 Task: select a rule when a card is emailed into the board by me.
Action: Mouse moved to (1004, 262)
Screenshot: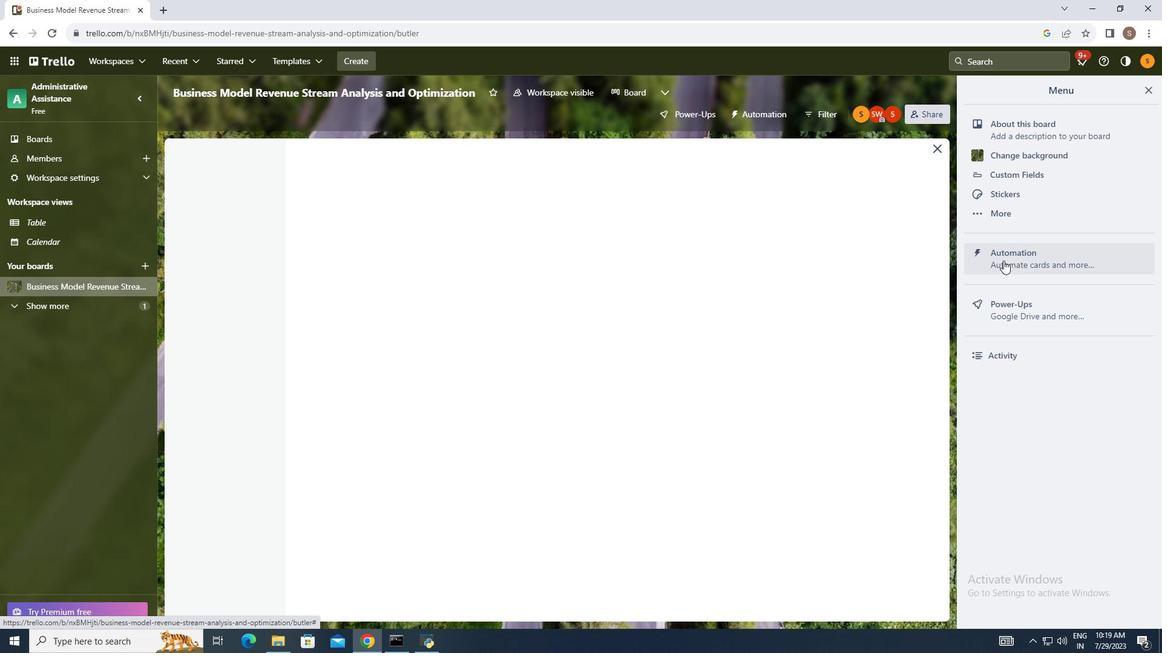 
Action: Mouse pressed left at (1004, 262)
Screenshot: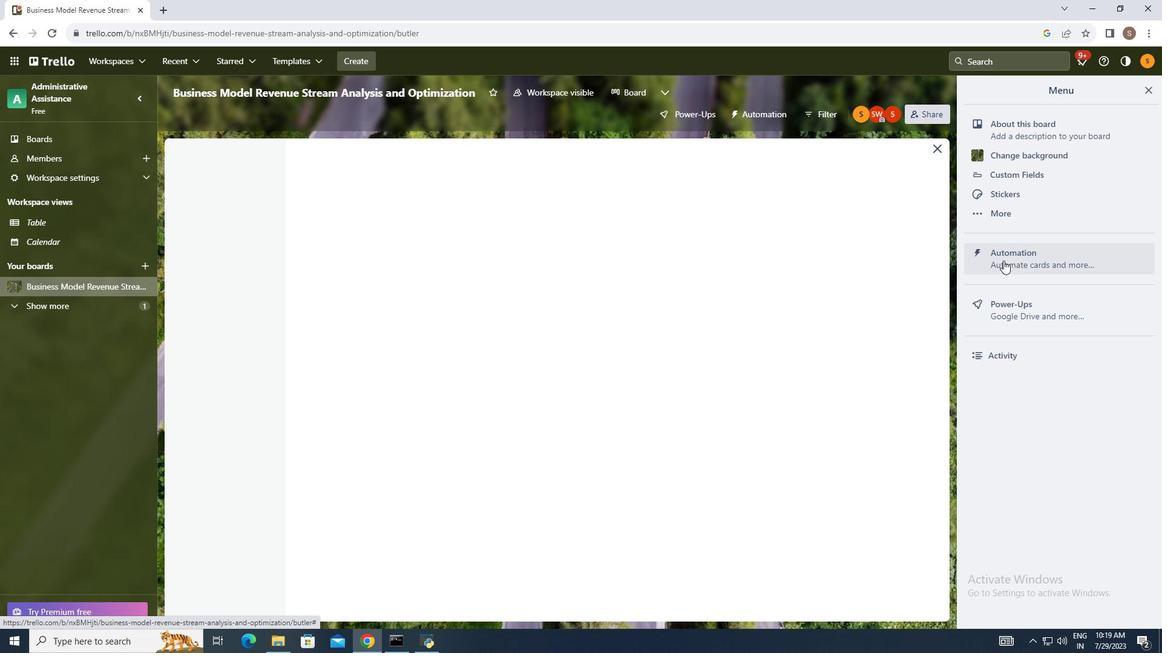 
Action: Mouse moved to (219, 223)
Screenshot: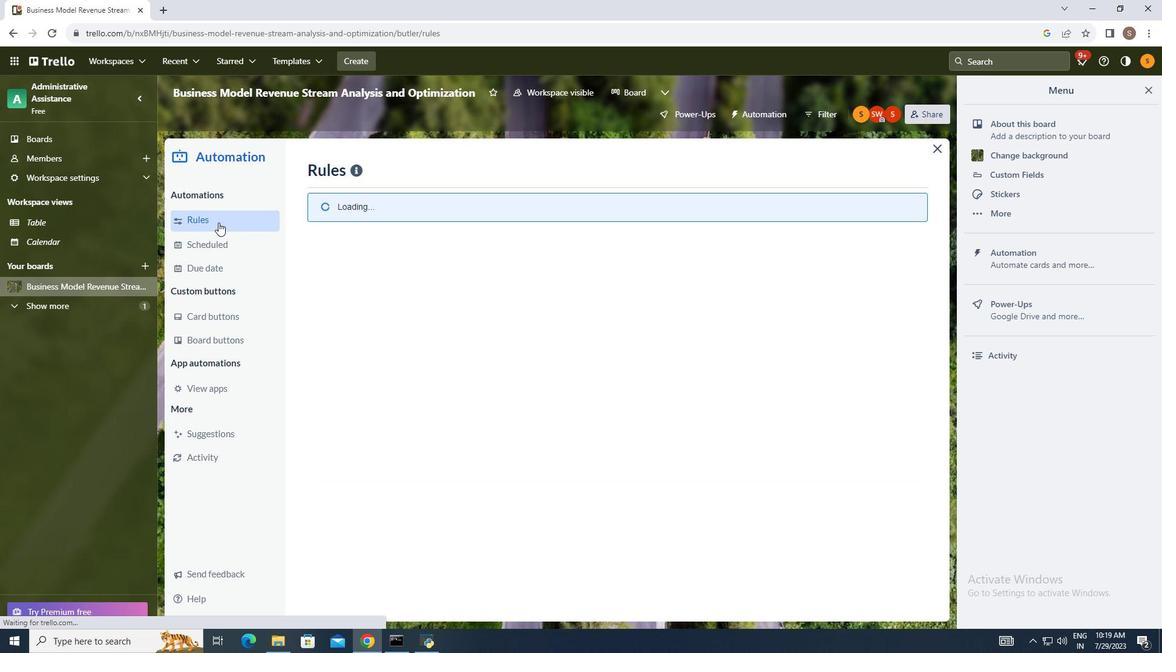 
Action: Mouse pressed left at (219, 223)
Screenshot: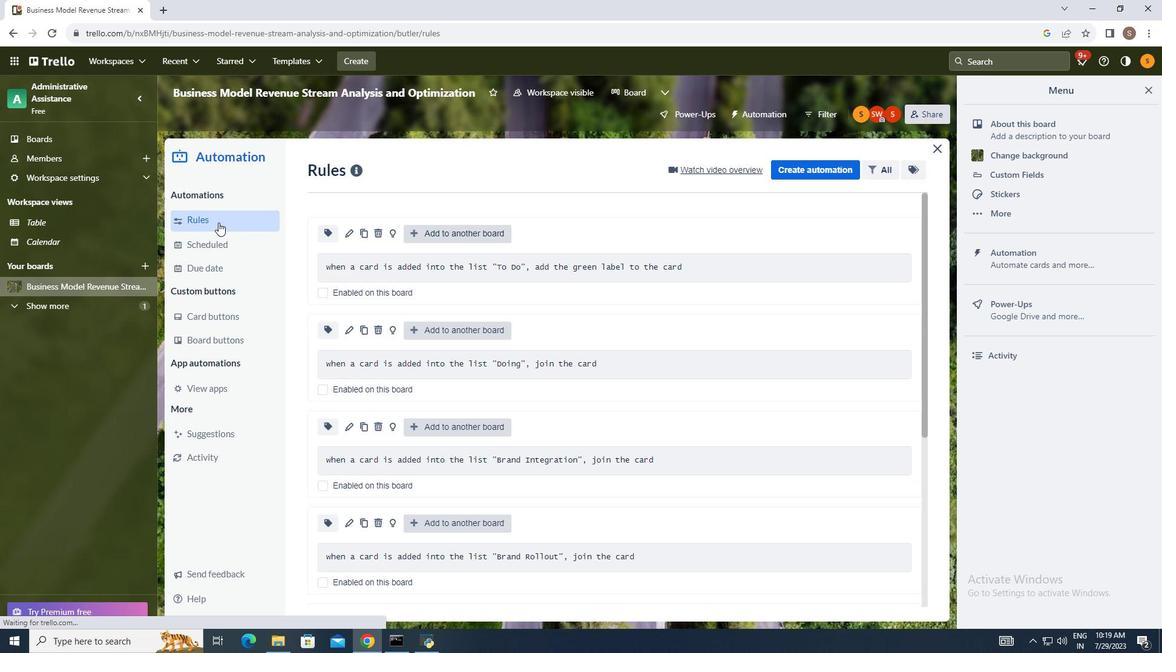 
Action: Mouse moved to (810, 173)
Screenshot: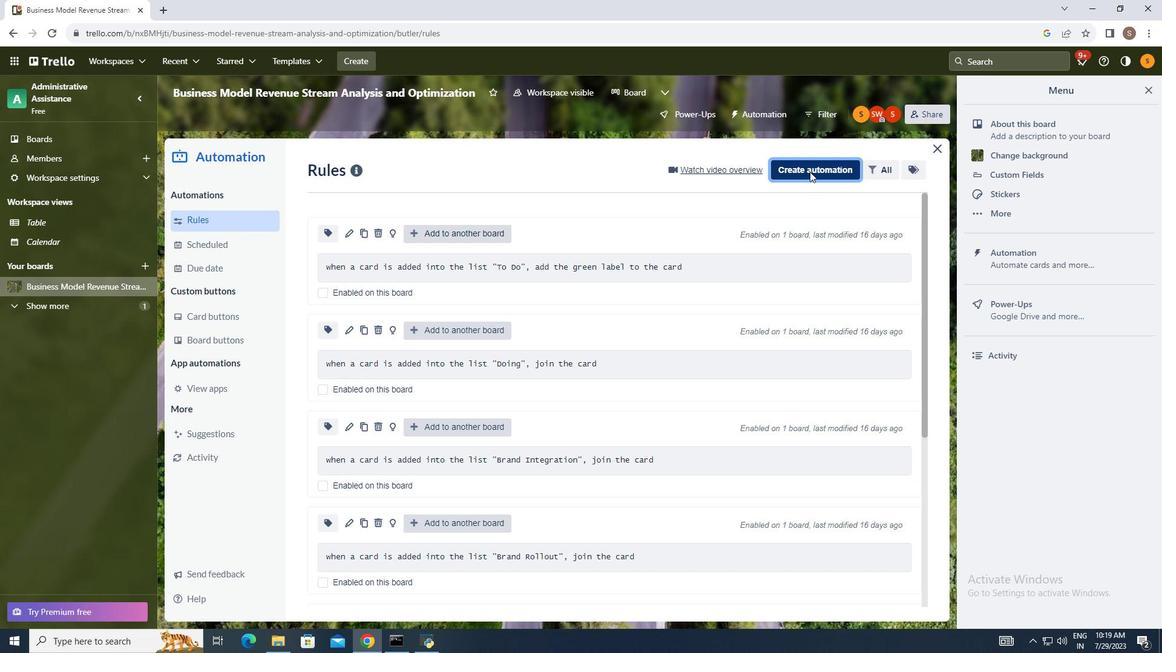 
Action: Mouse pressed left at (810, 173)
Screenshot: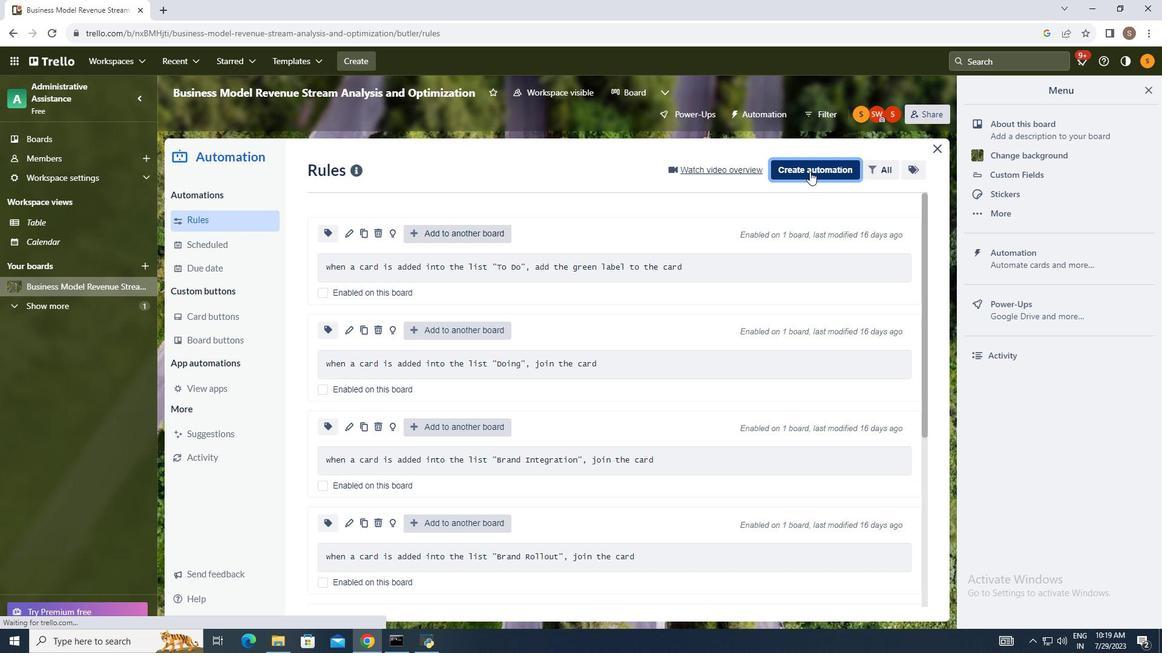
Action: Mouse moved to (604, 290)
Screenshot: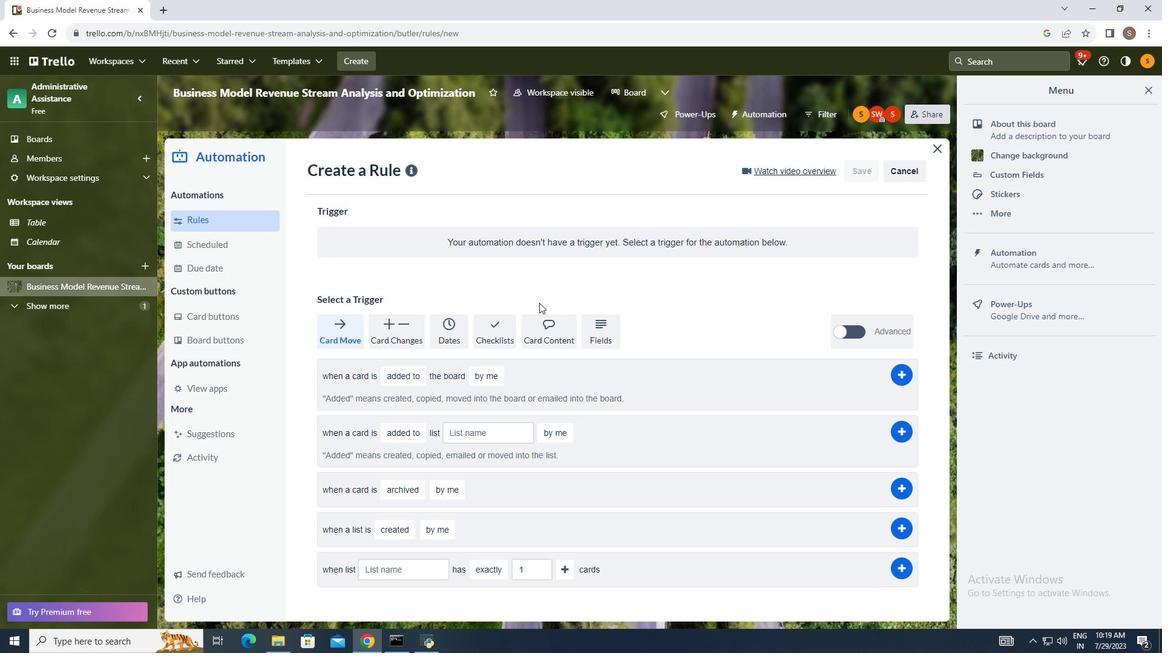 
Action: Mouse pressed left at (604, 290)
Screenshot: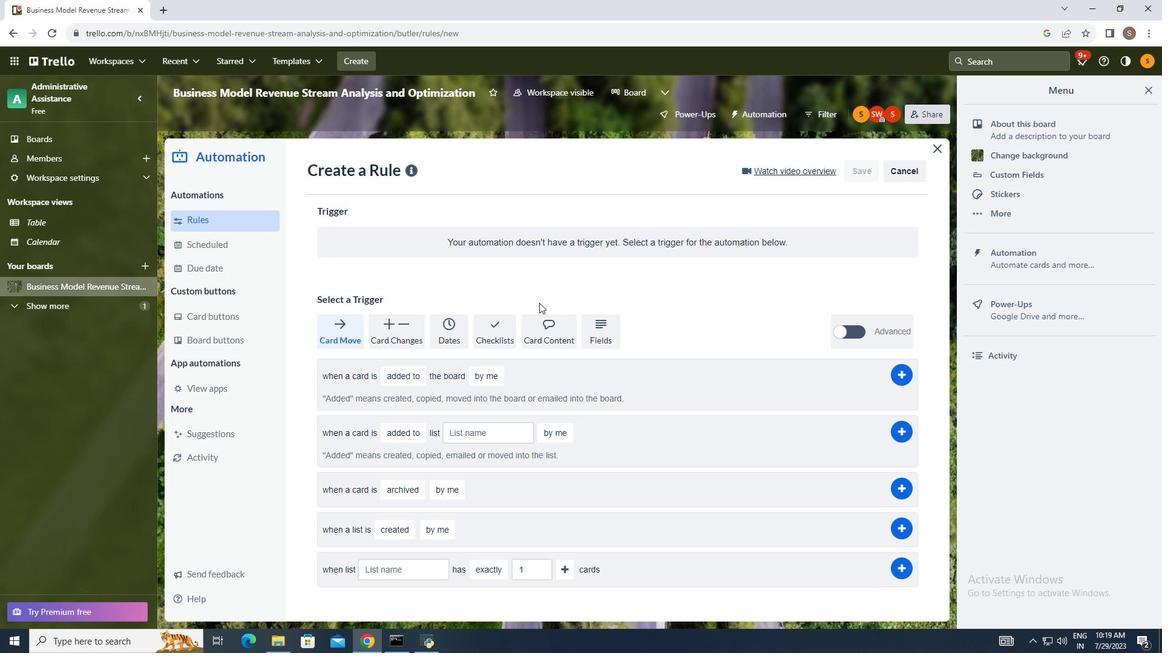 
Action: Mouse moved to (406, 381)
Screenshot: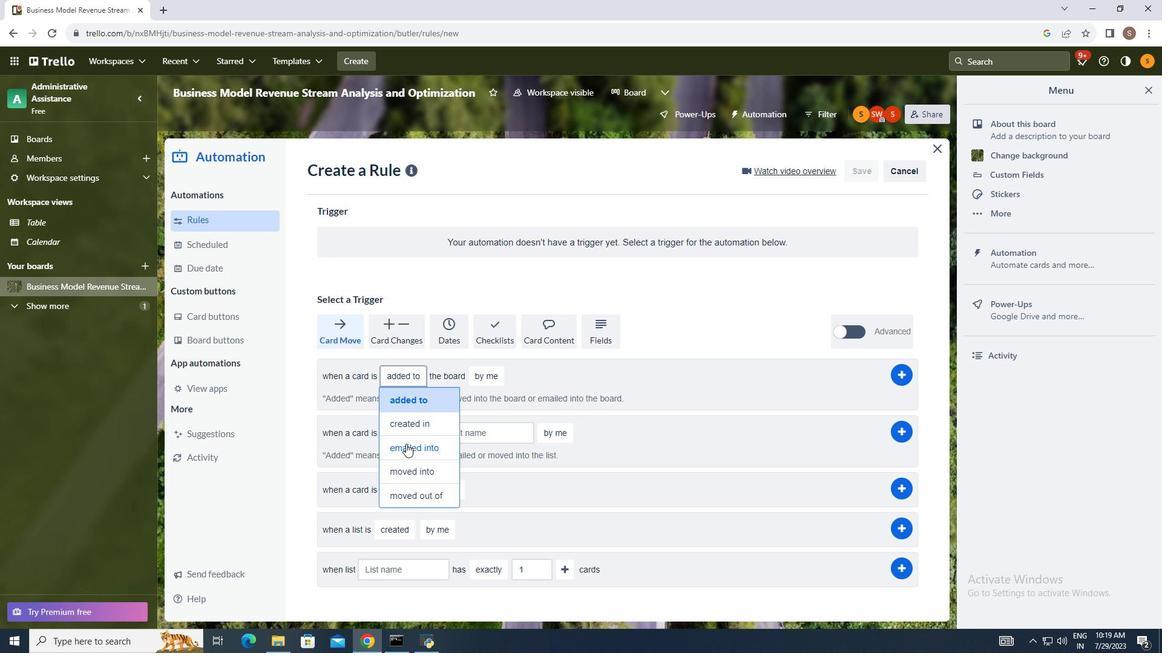 
Action: Mouse pressed left at (406, 381)
Screenshot: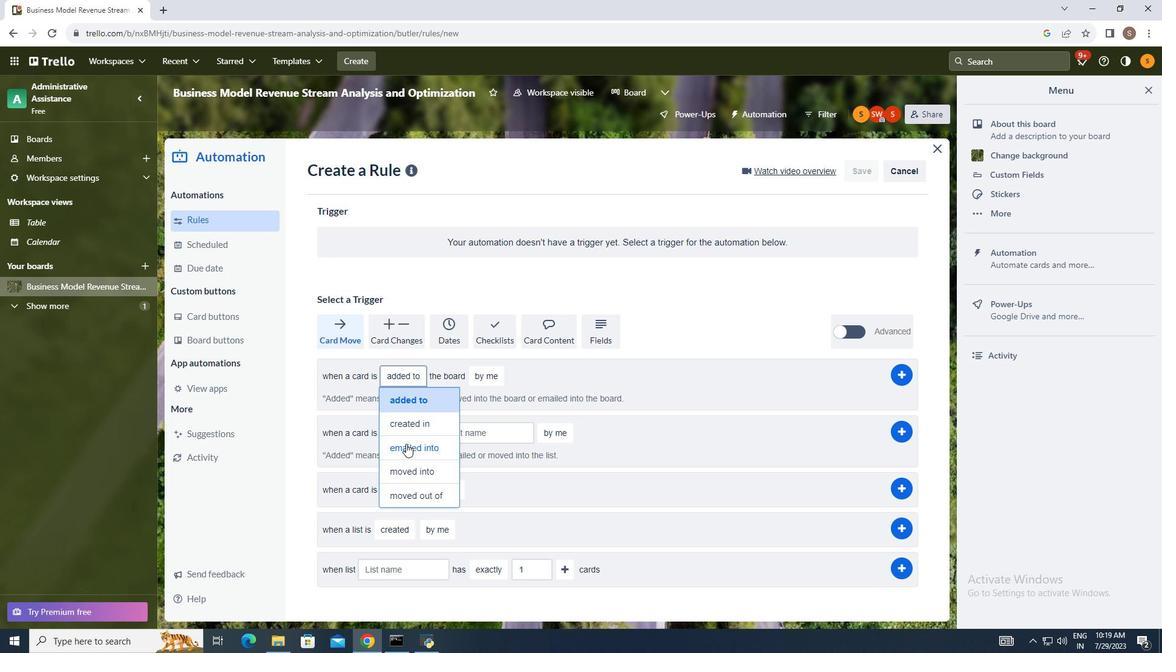 
Action: Mouse moved to (407, 445)
Screenshot: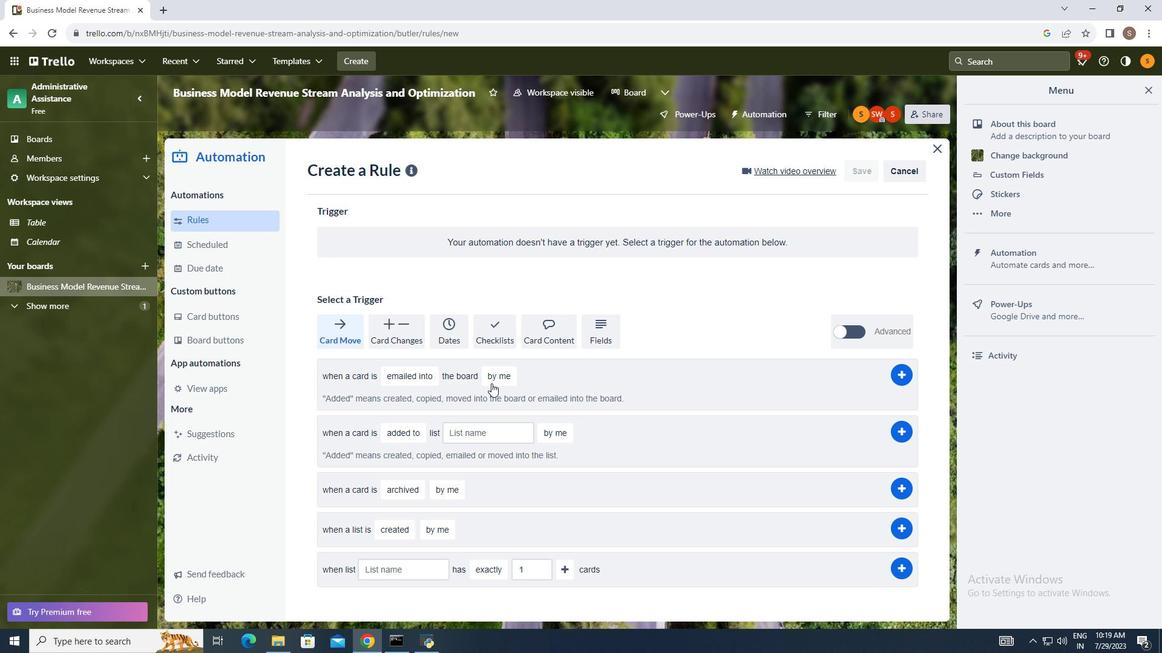 
Action: Mouse pressed left at (407, 445)
Screenshot: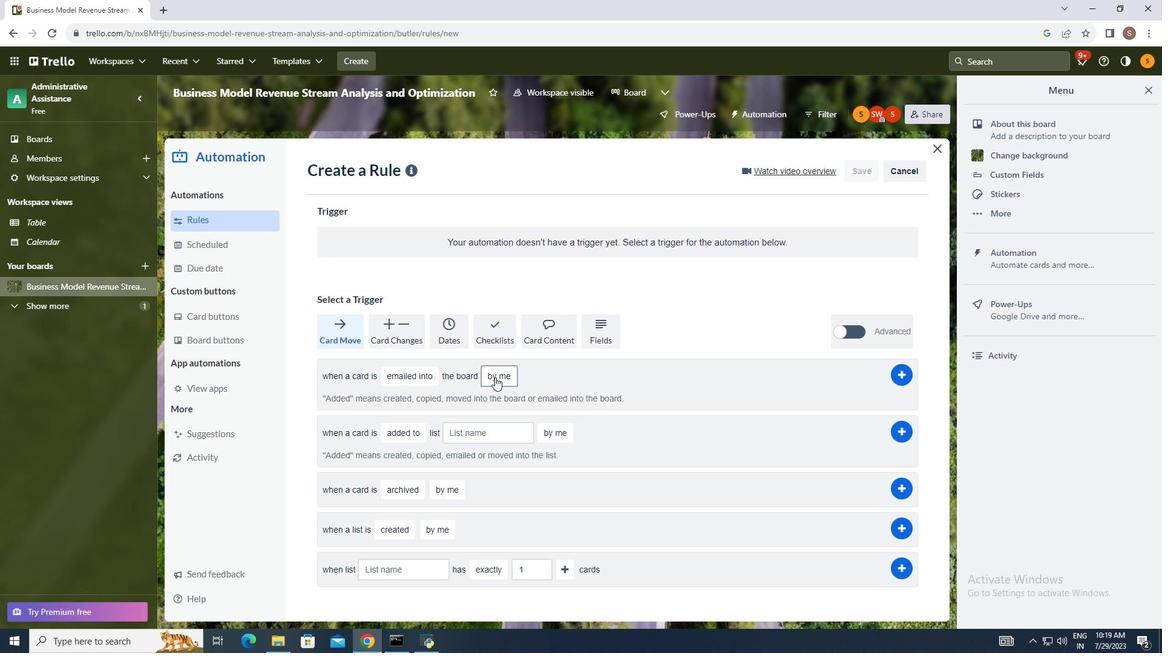 
Action: Mouse moved to (496, 378)
Screenshot: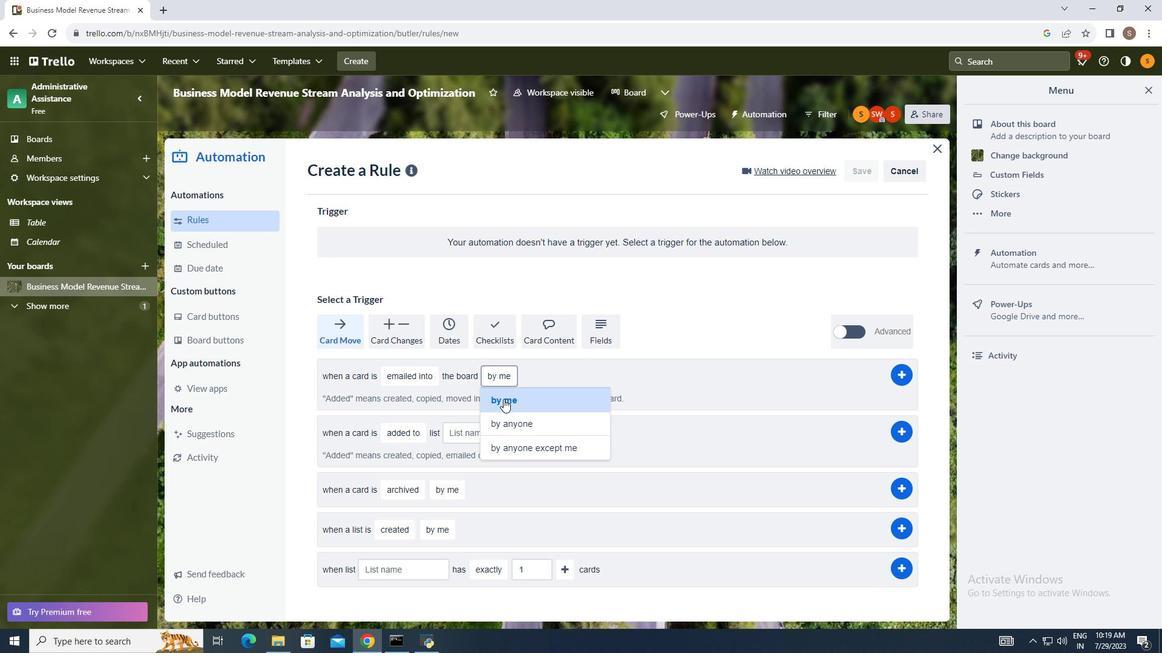 
Action: Mouse pressed left at (496, 378)
Screenshot: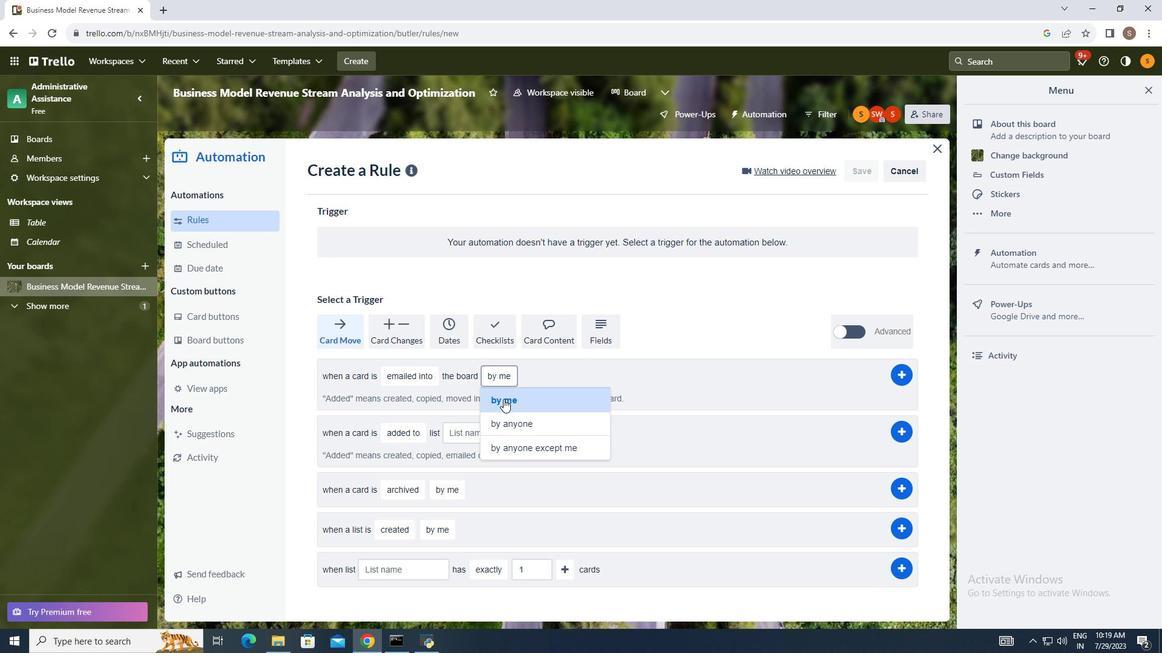
Action: Mouse moved to (504, 400)
Screenshot: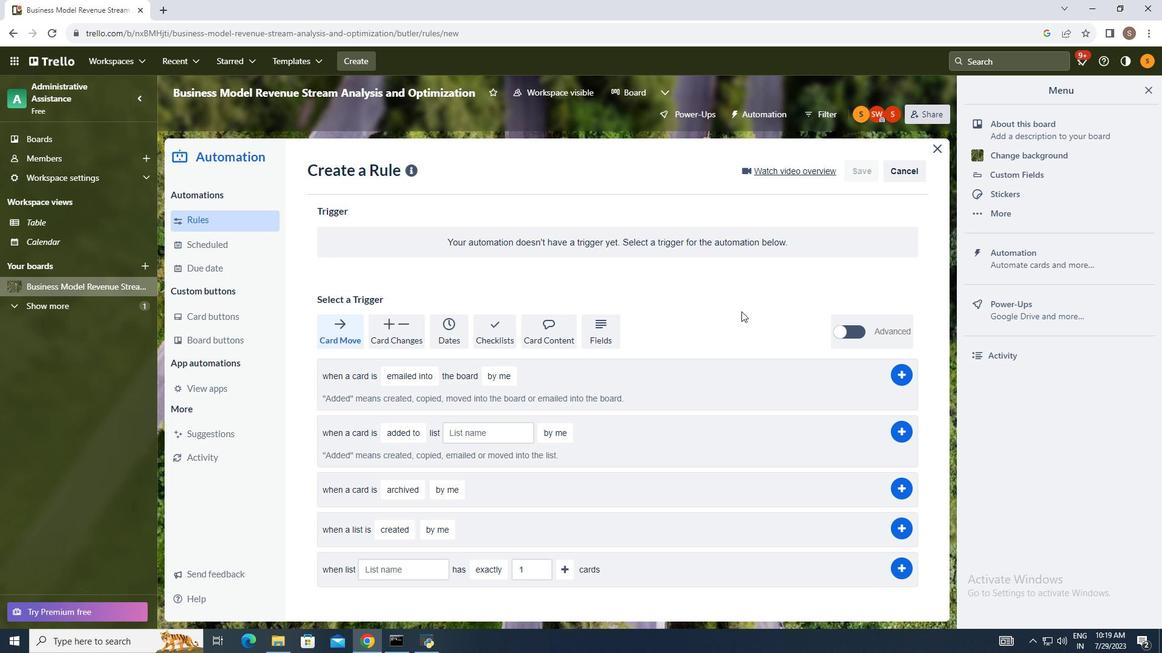 
Action: Mouse pressed left at (504, 400)
Screenshot: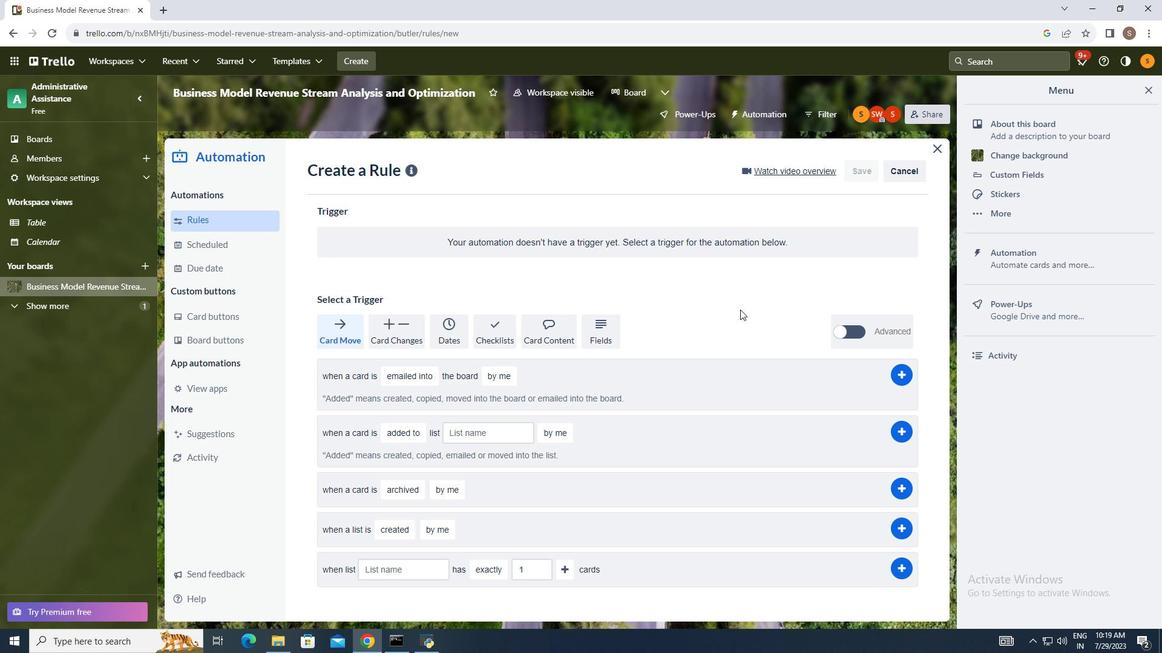 
Action: Mouse moved to (741, 310)
Screenshot: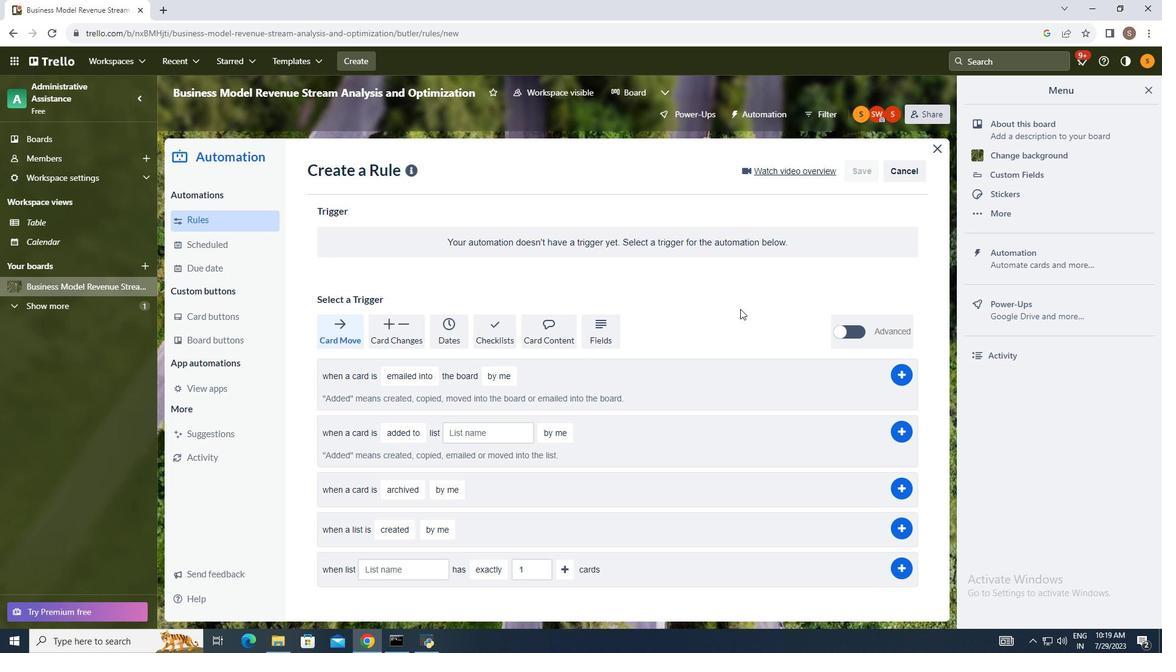 
